 Task: Plan a time block for the web development workshop.
Action: Mouse moved to (57, 118)
Screenshot: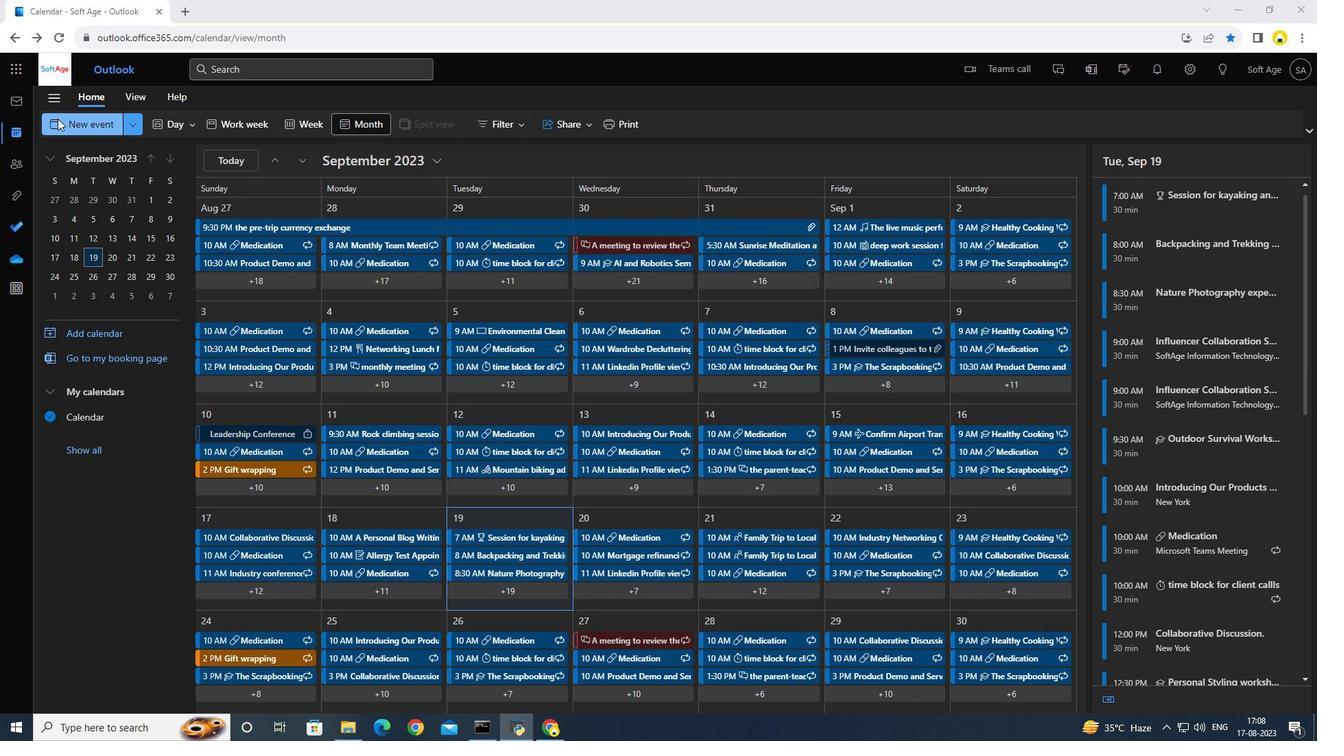 
Action: Mouse pressed left at (57, 118)
Screenshot: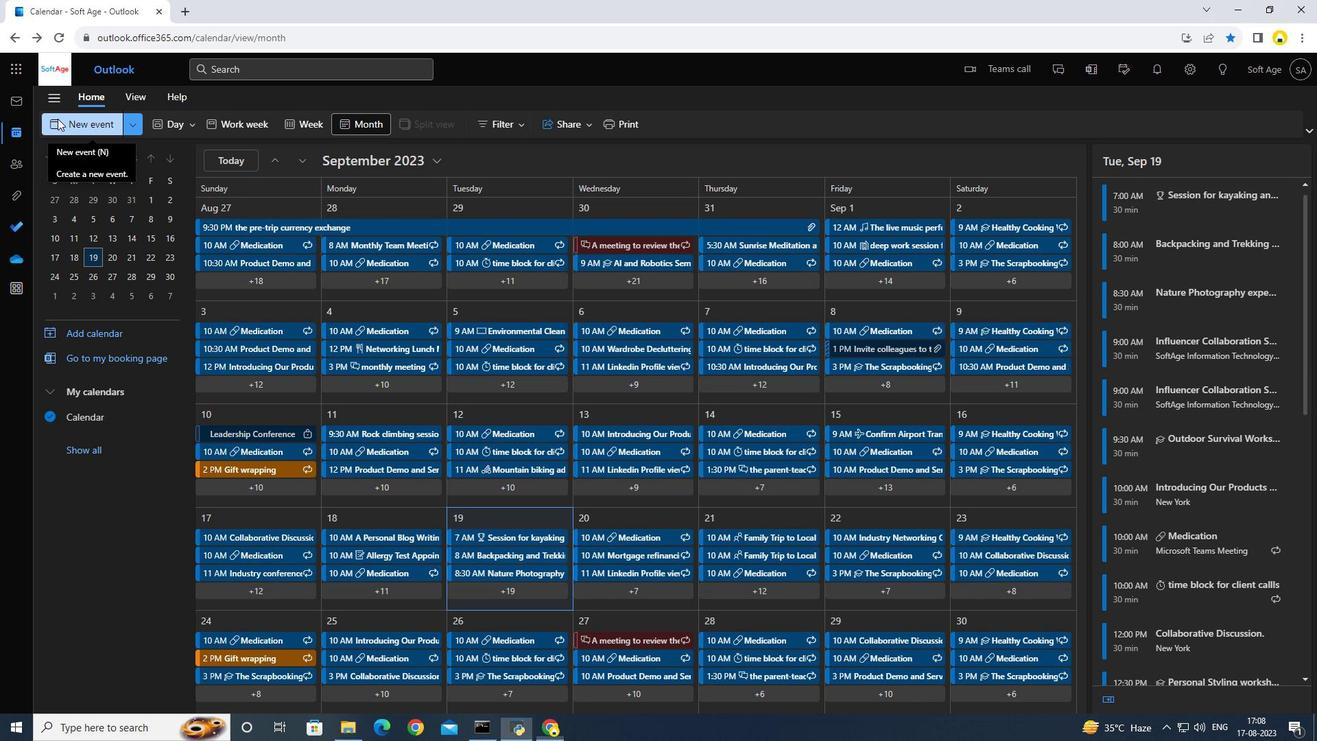 
Action: Mouse moved to (353, 221)
Screenshot: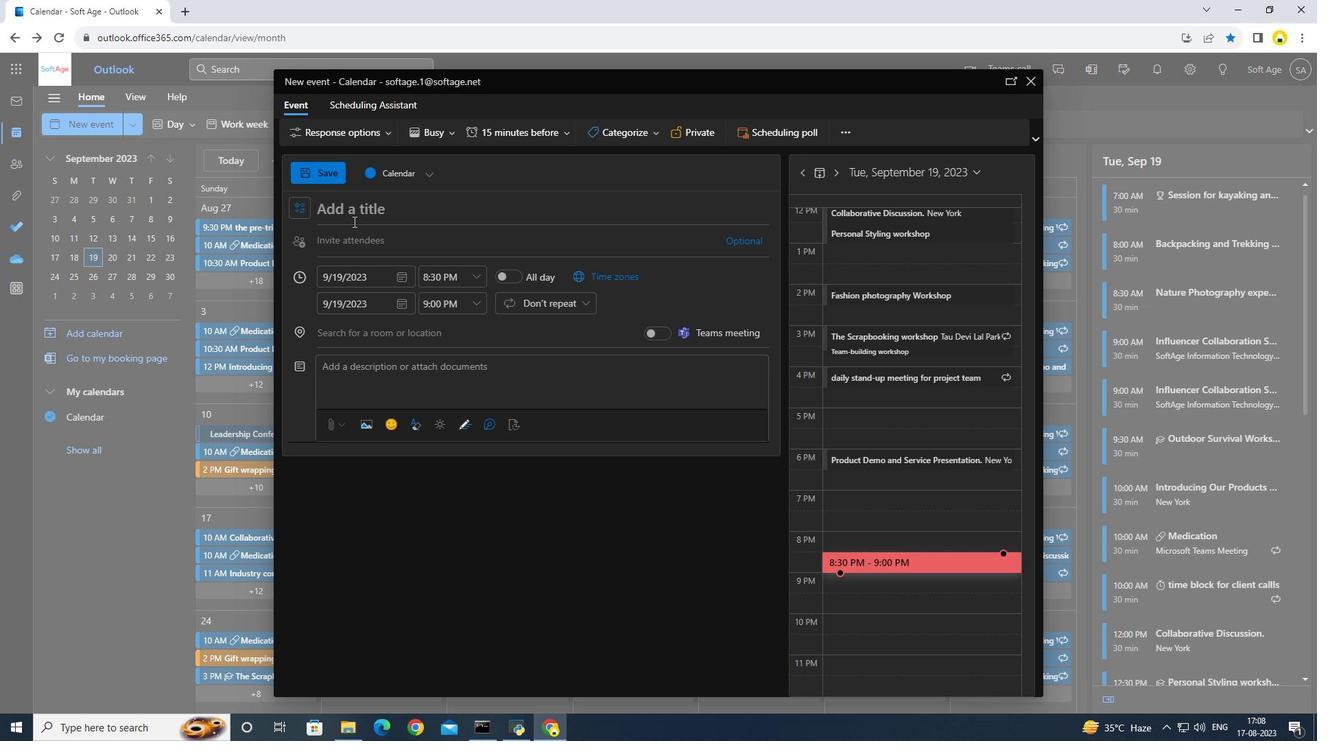 
Action: Key pressed <Key.caps_lock>W<Key.caps_lock>eb<Key.space>
Screenshot: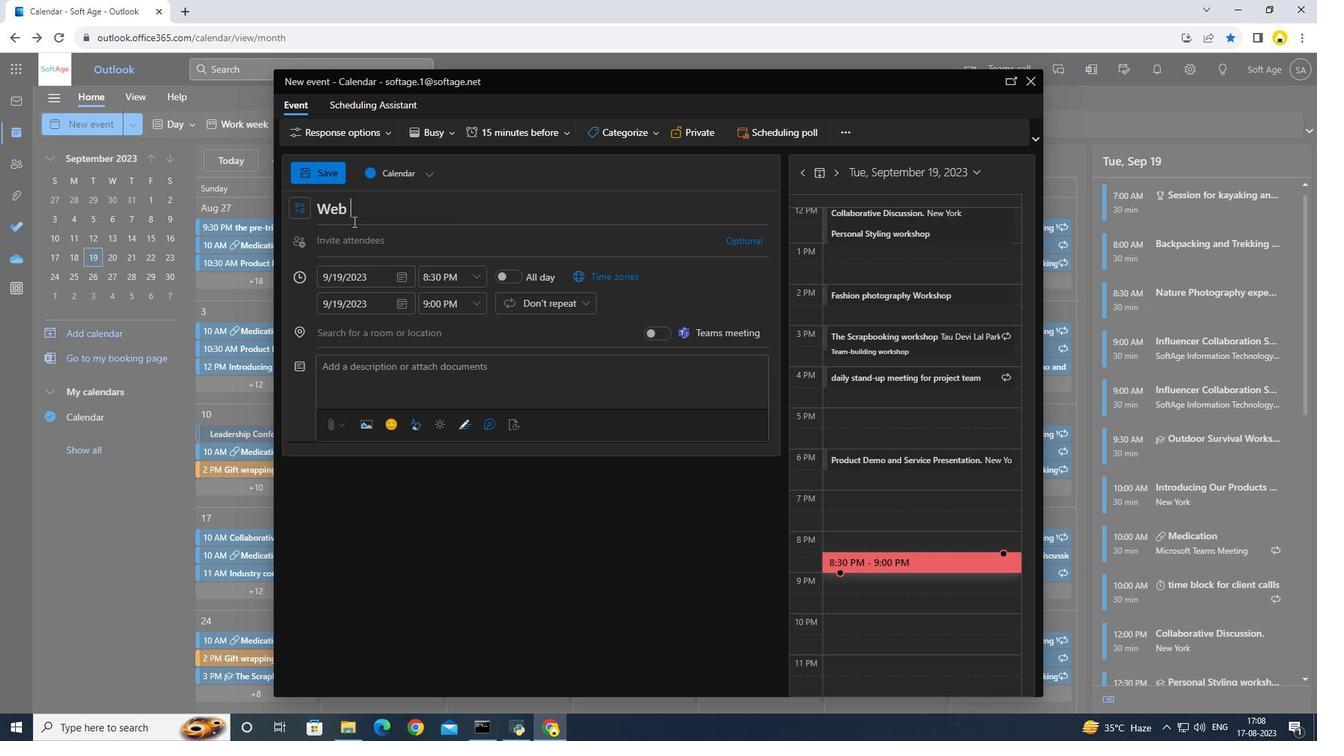 
Action: Mouse moved to (352, 221)
Screenshot: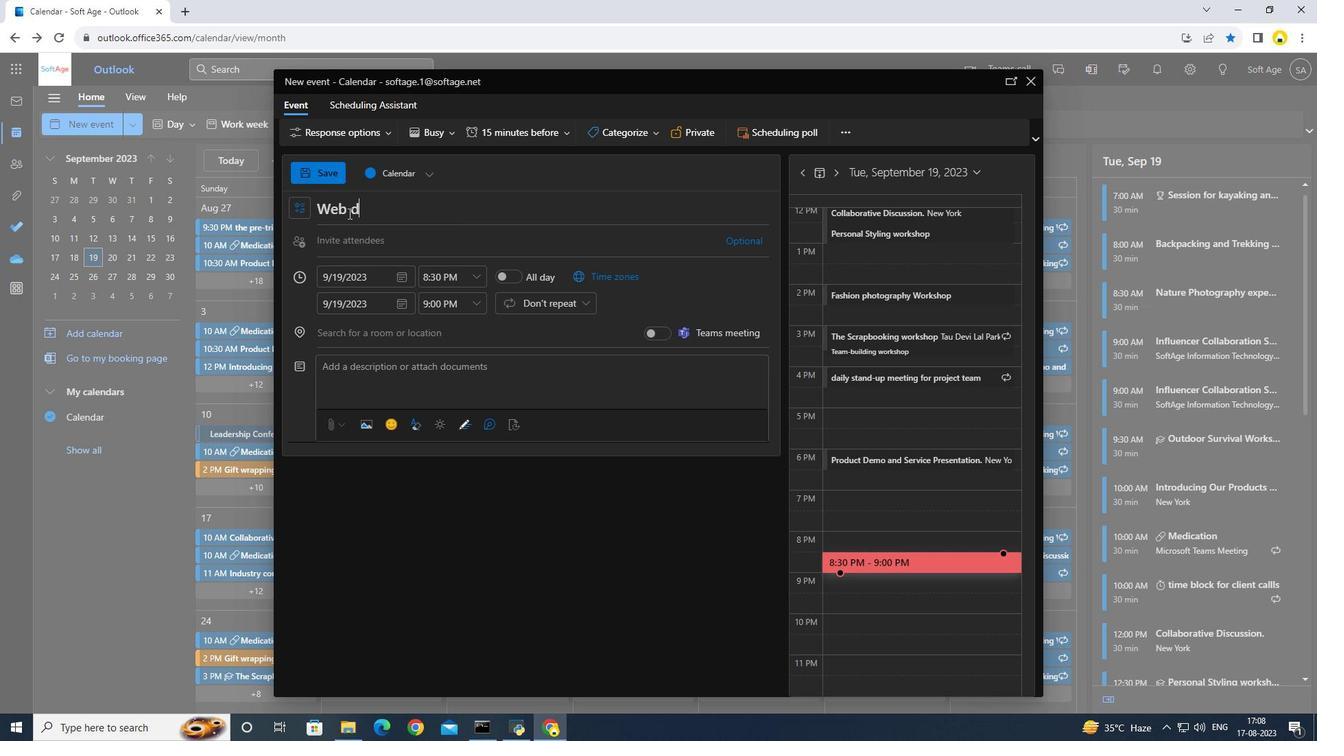 
Action: Key pressed d
Screenshot: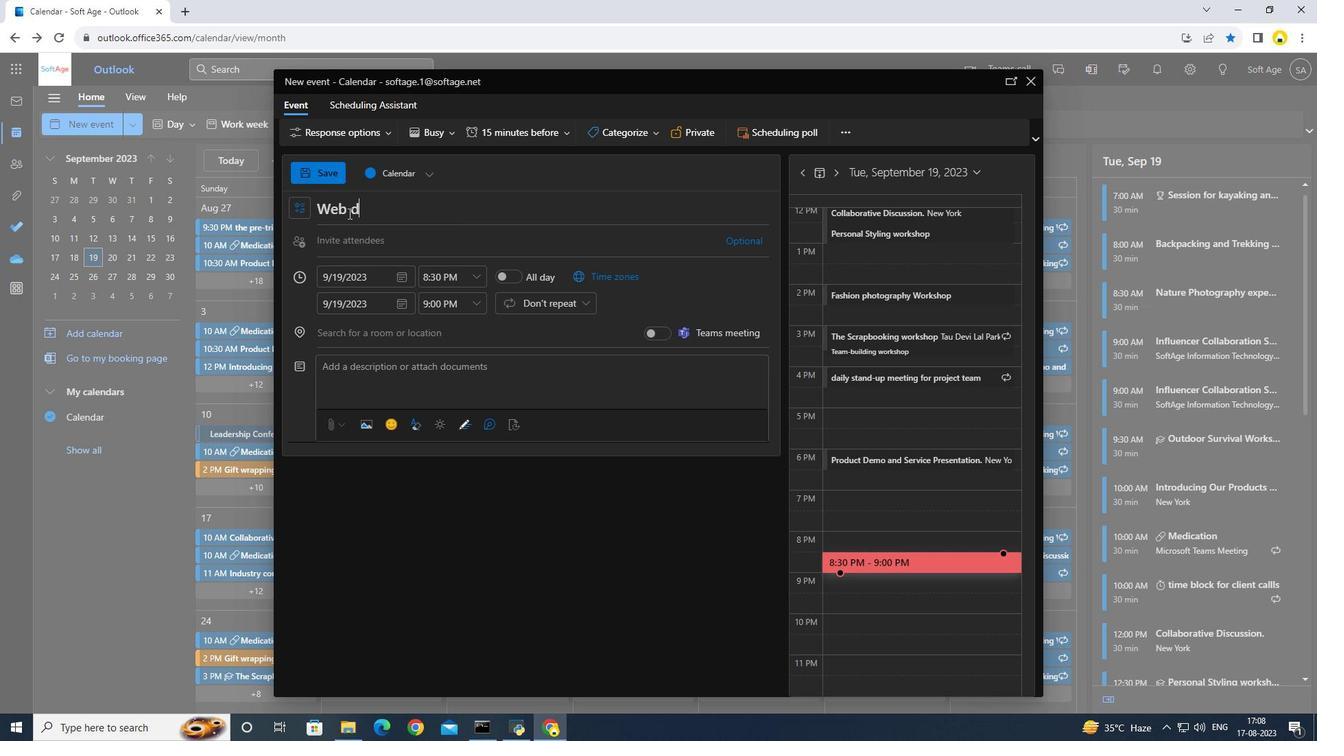 
Action: Mouse moved to (348, 213)
Screenshot: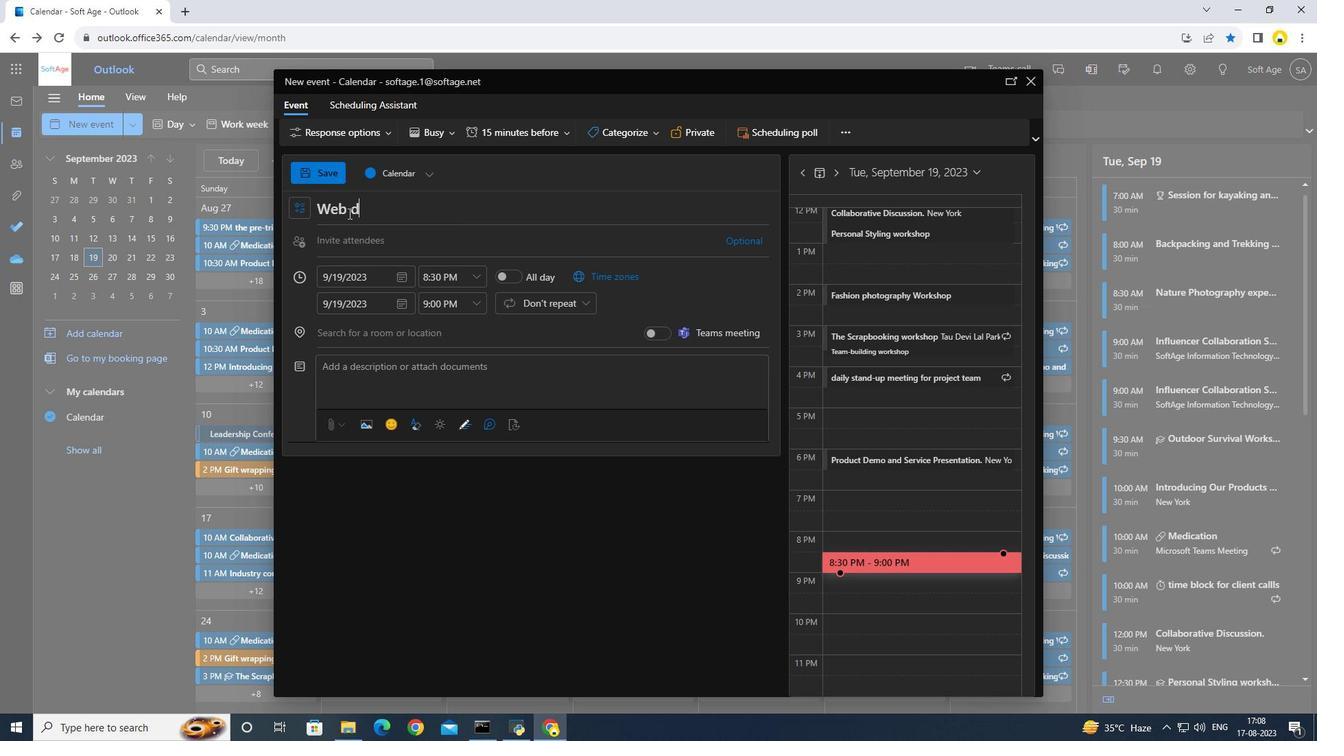 
Action: Key pressed eve
Screenshot: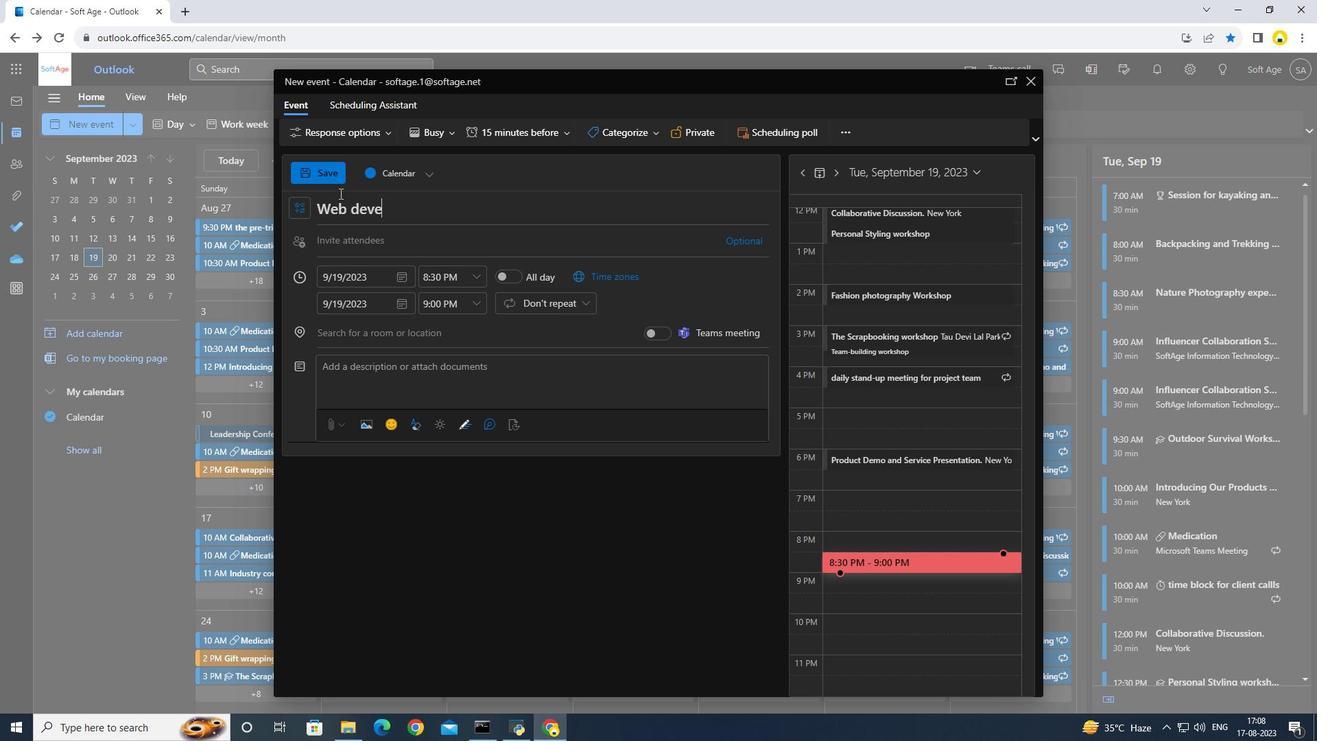 
Action: Mouse moved to (330, 170)
Screenshot: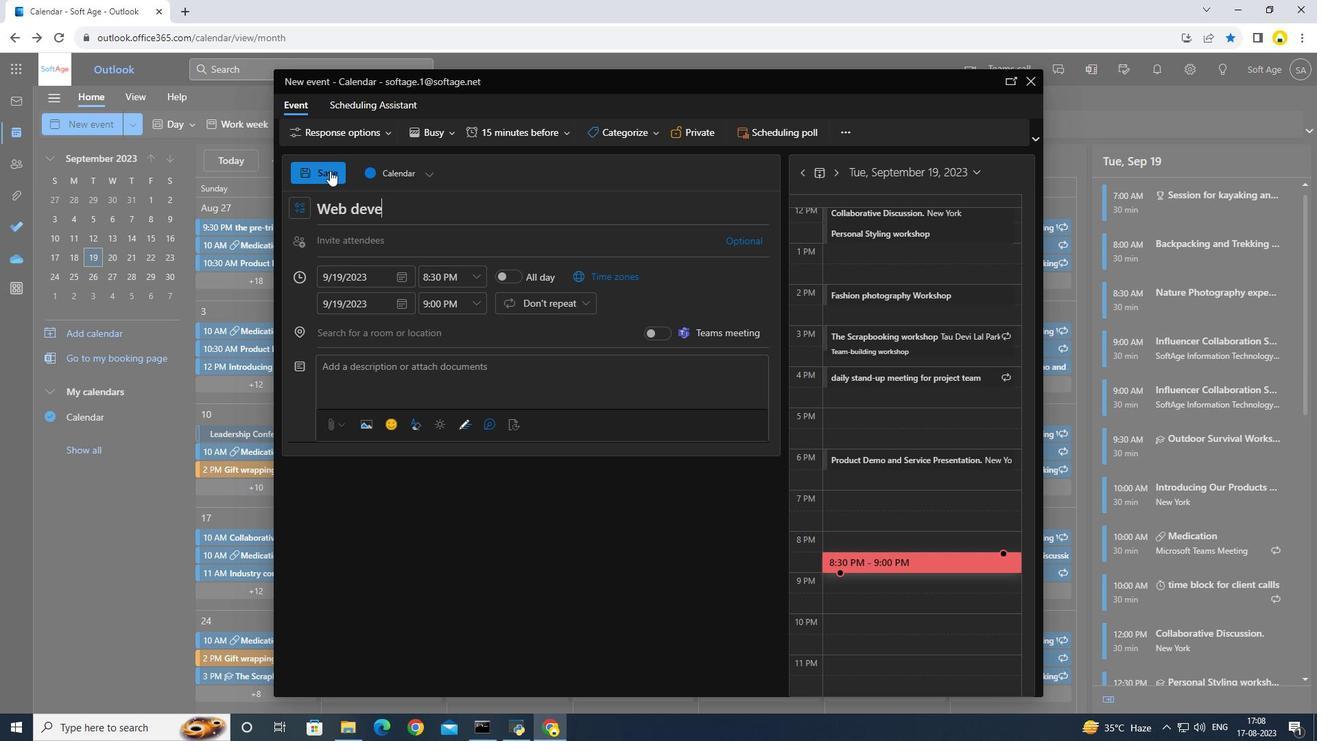 
Action: Key pressed lopment<Key.space><Key.caps_lock>W<Key.caps_lock>orkshop
Screenshot: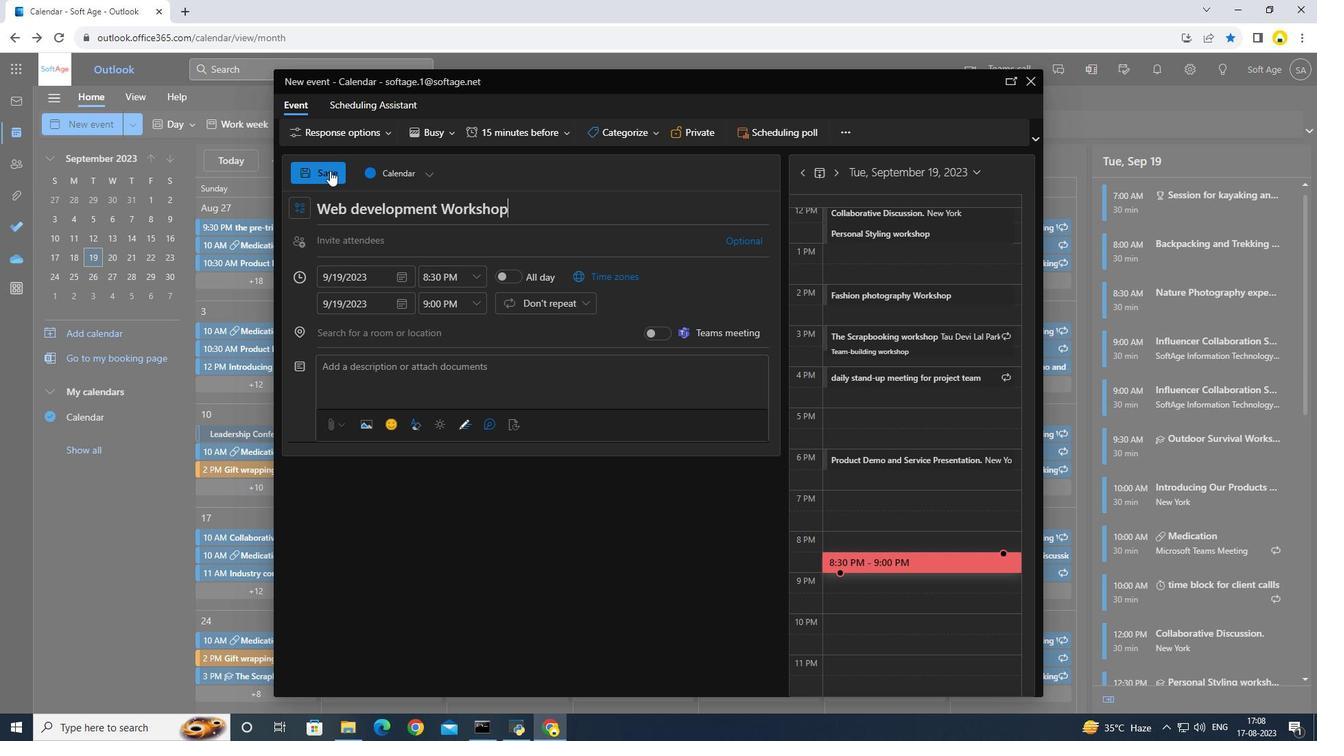 
Action: Mouse moved to (485, 277)
Screenshot: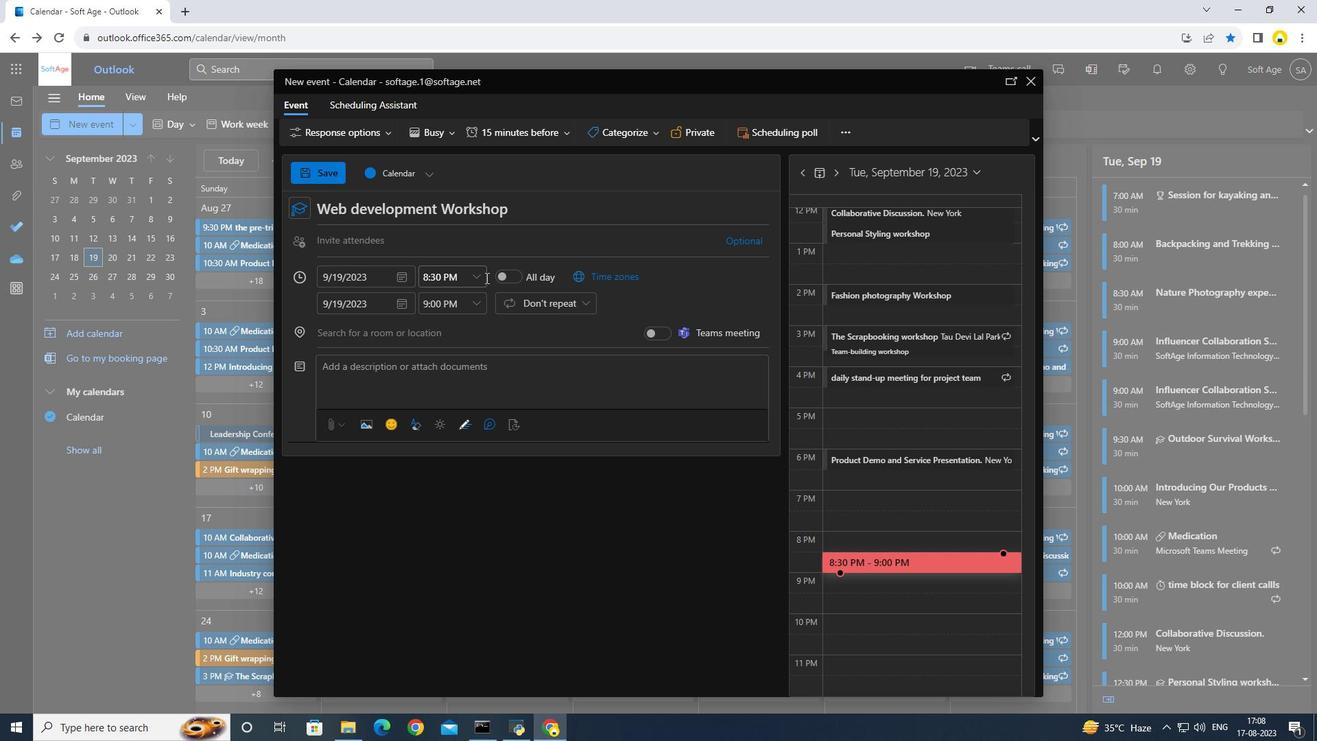 
Action: Mouse pressed left at (485, 277)
Screenshot: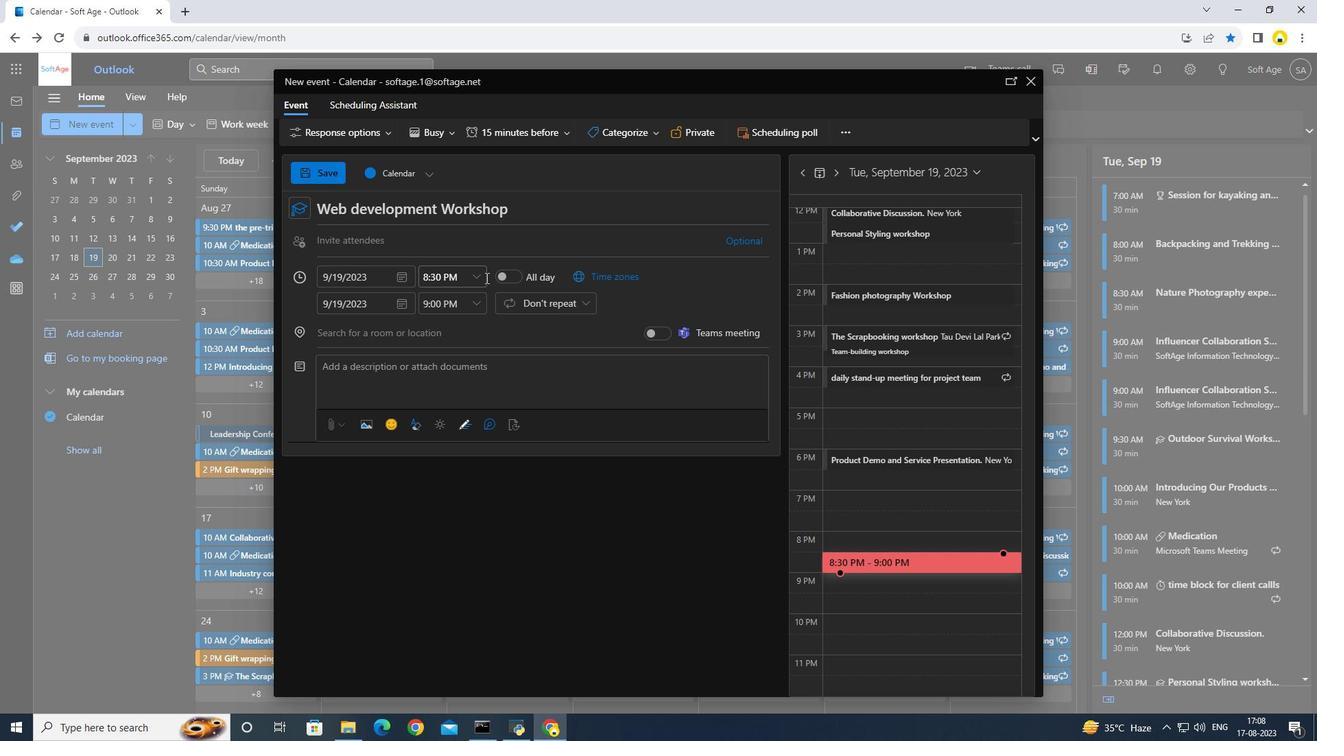 
Action: Mouse moved to (479, 277)
Screenshot: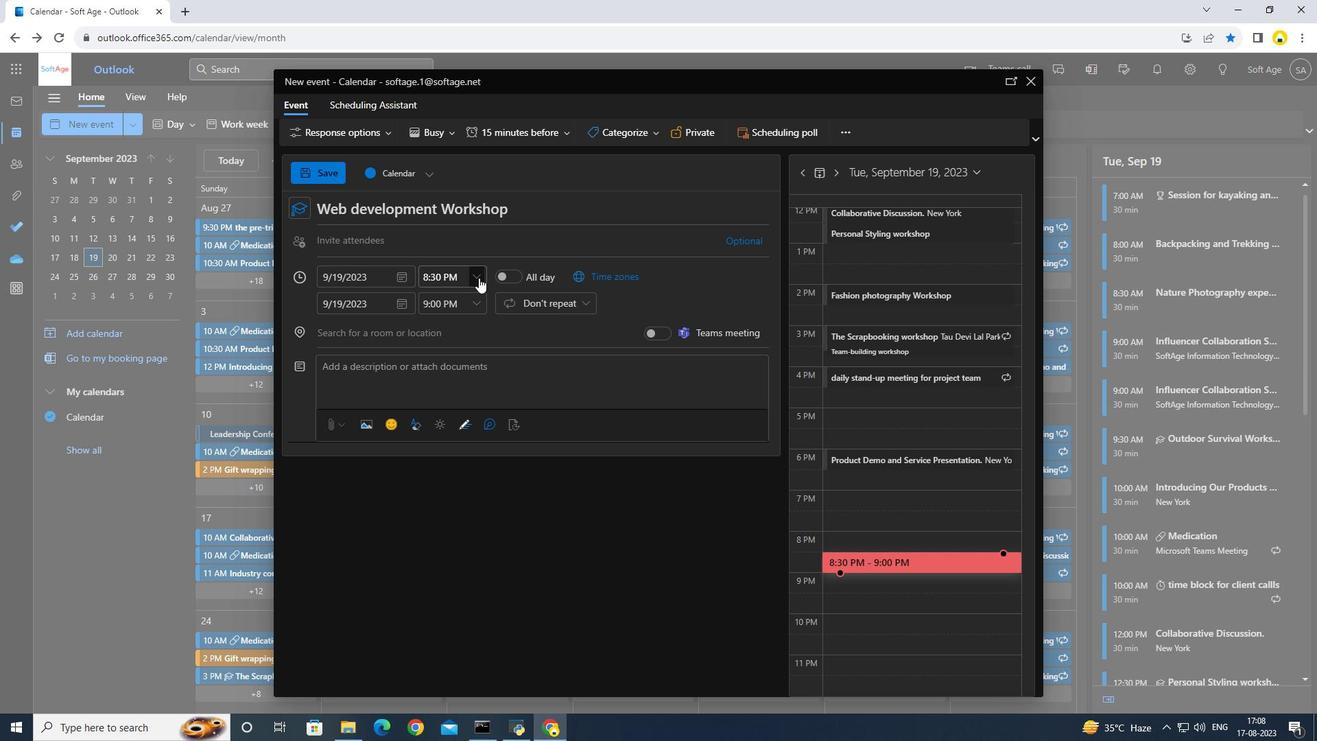 
Action: Mouse pressed left at (479, 277)
Screenshot: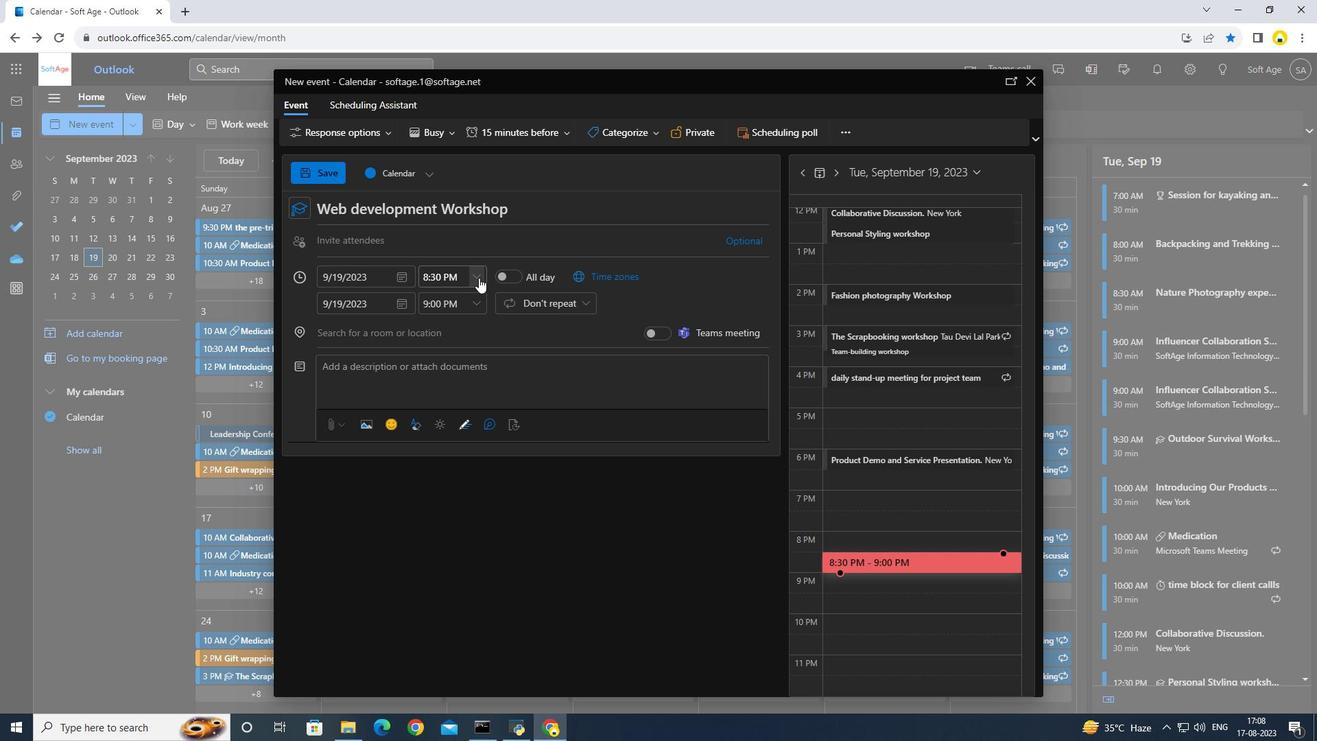 
Action: Mouse moved to (448, 354)
Screenshot: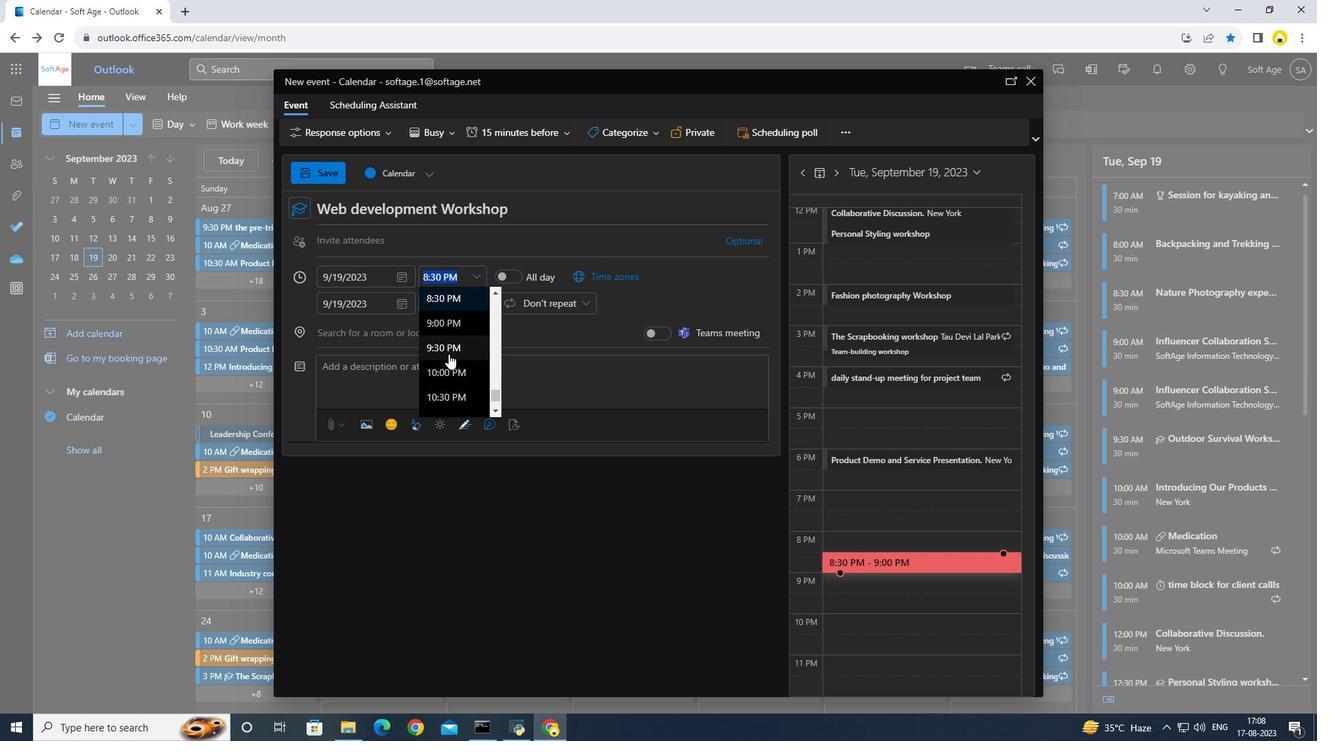 
Action: Mouse pressed left at (448, 354)
Screenshot: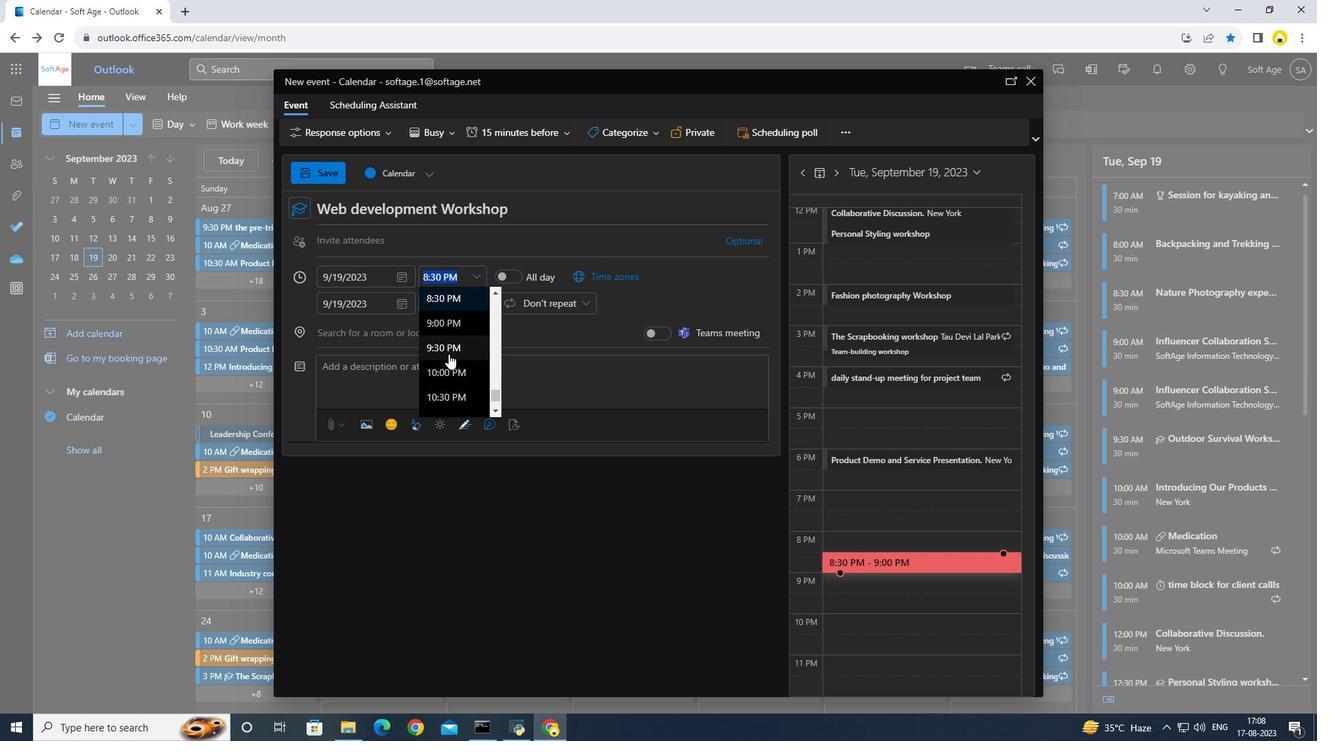 
Action: Mouse moved to (317, 175)
Screenshot: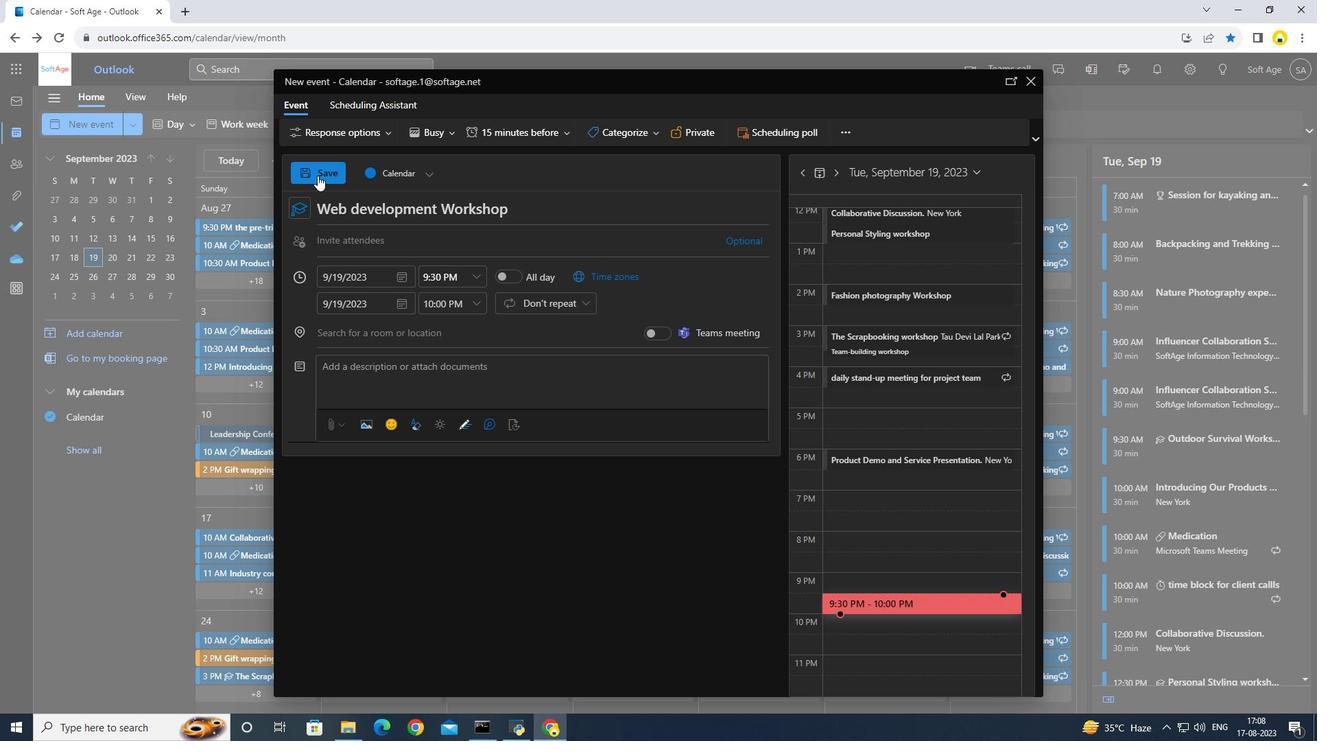 
Action: Mouse pressed left at (317, 175)
Screenshot: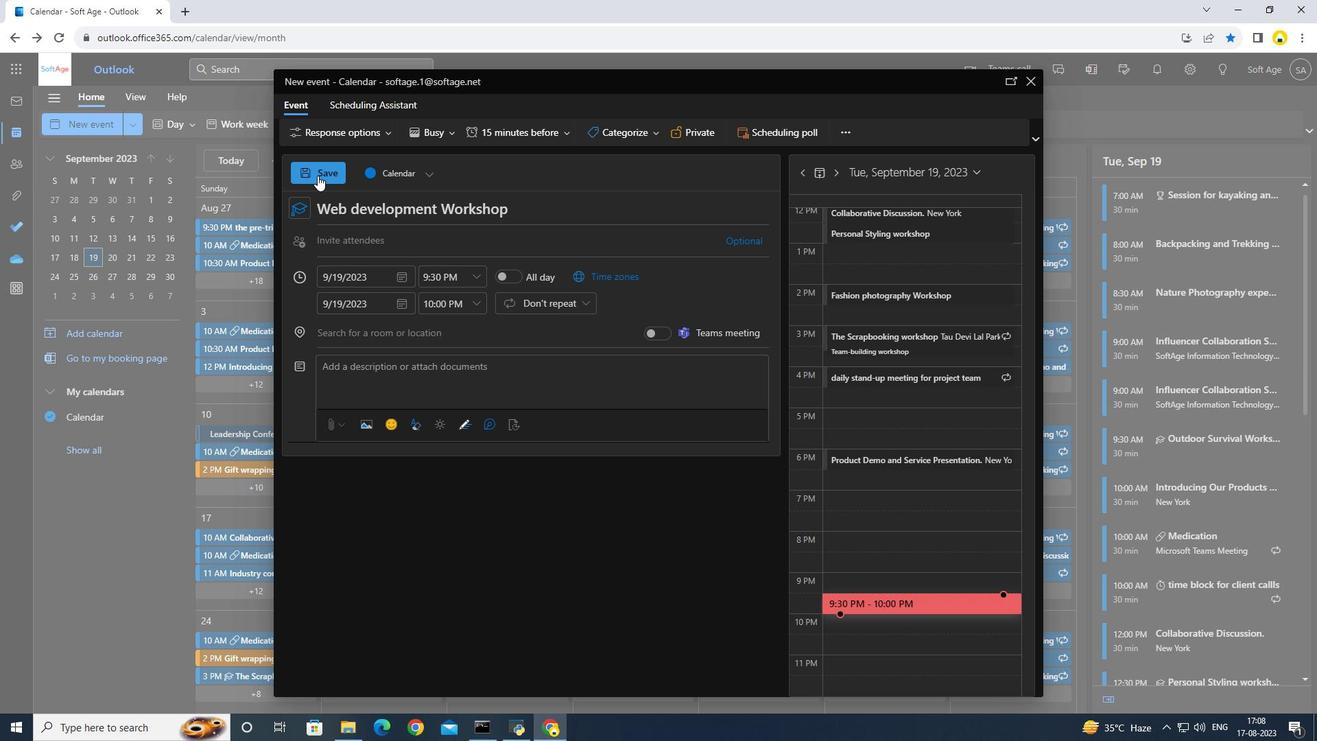 
Action: Mouse moved to (299, 298)
Screenshot: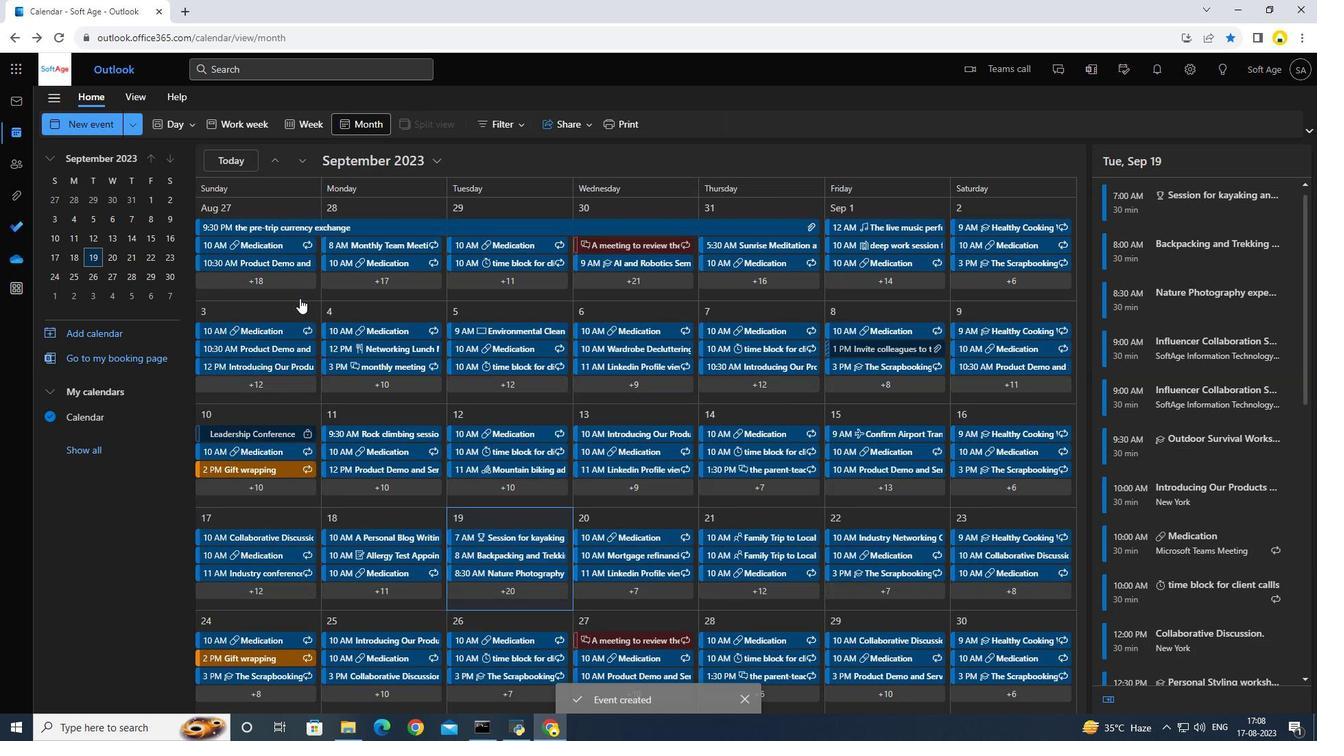
